 Task: Access a repository's "Projects" for task tracking.
Action: Mouse moved to (1191, 81)
Screenshot: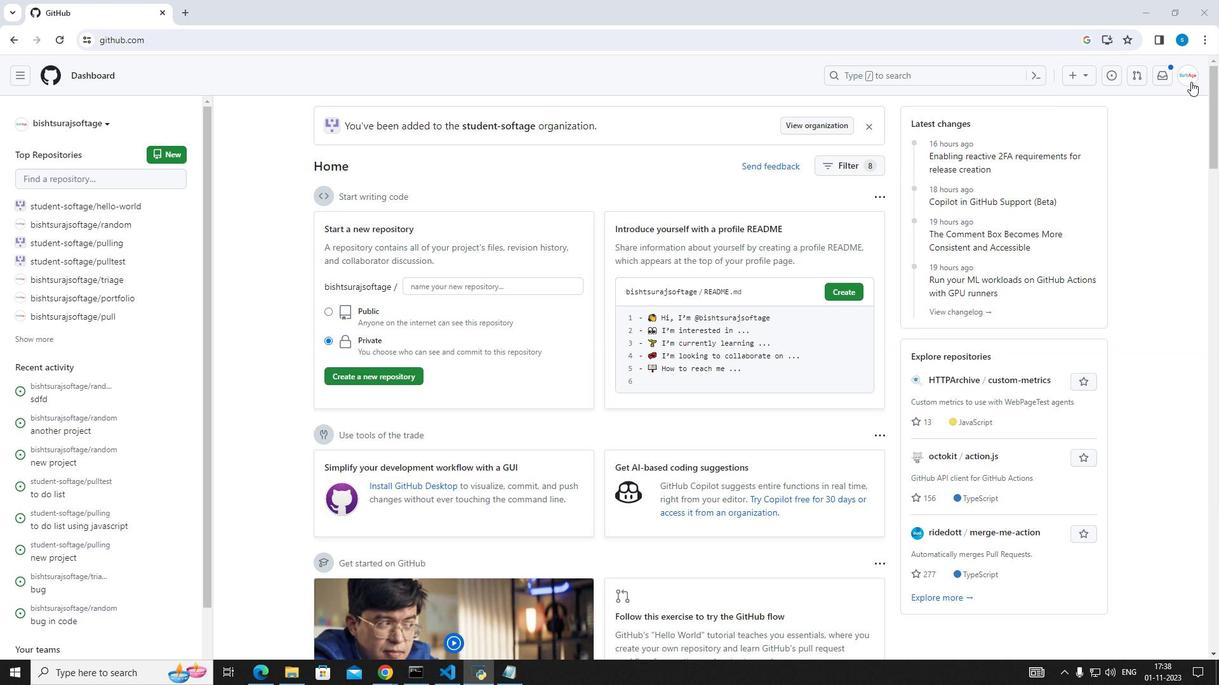 
Action: Mouse pressed left at (1191, 81)
Screenshot: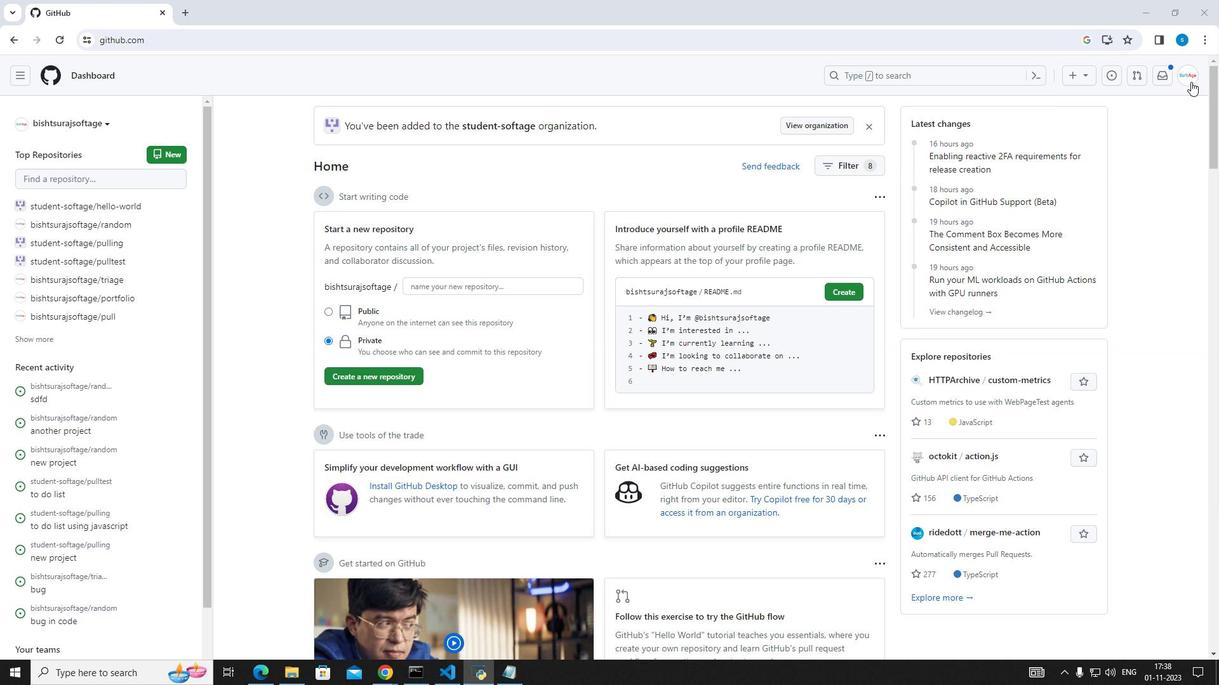 
Action: Mouse moved to (1100, 164)
Screenshot: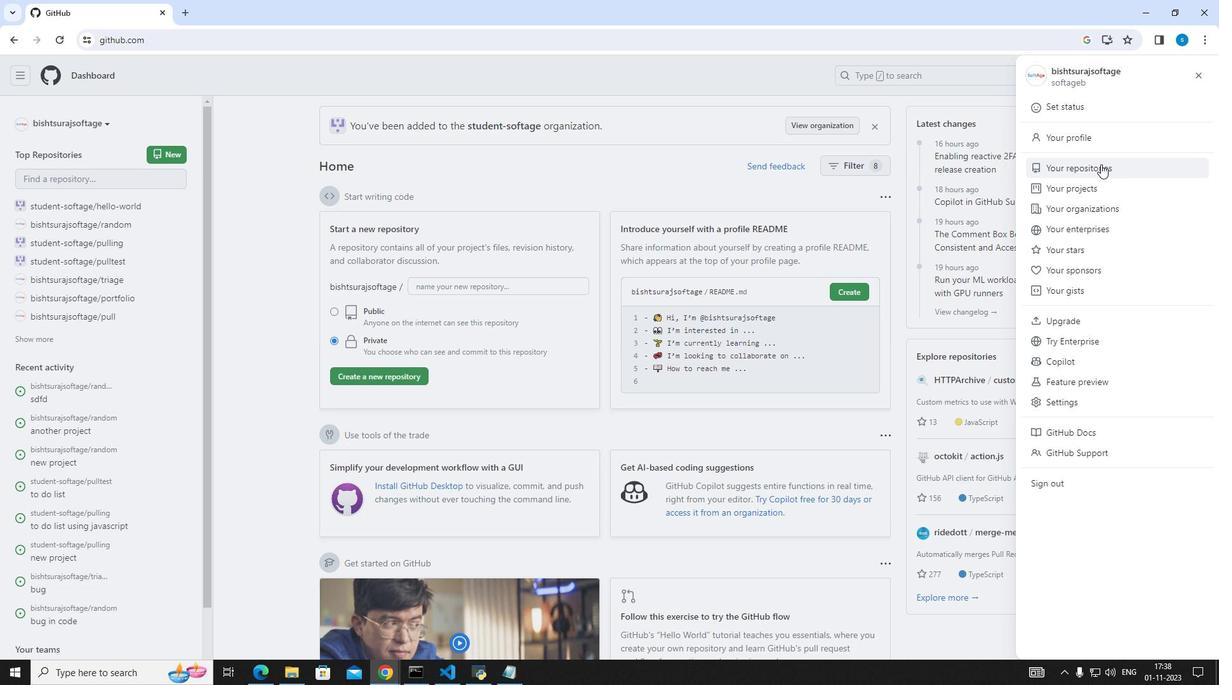 
Action: Mouse pressed left at (1100, 164)
Screenshot: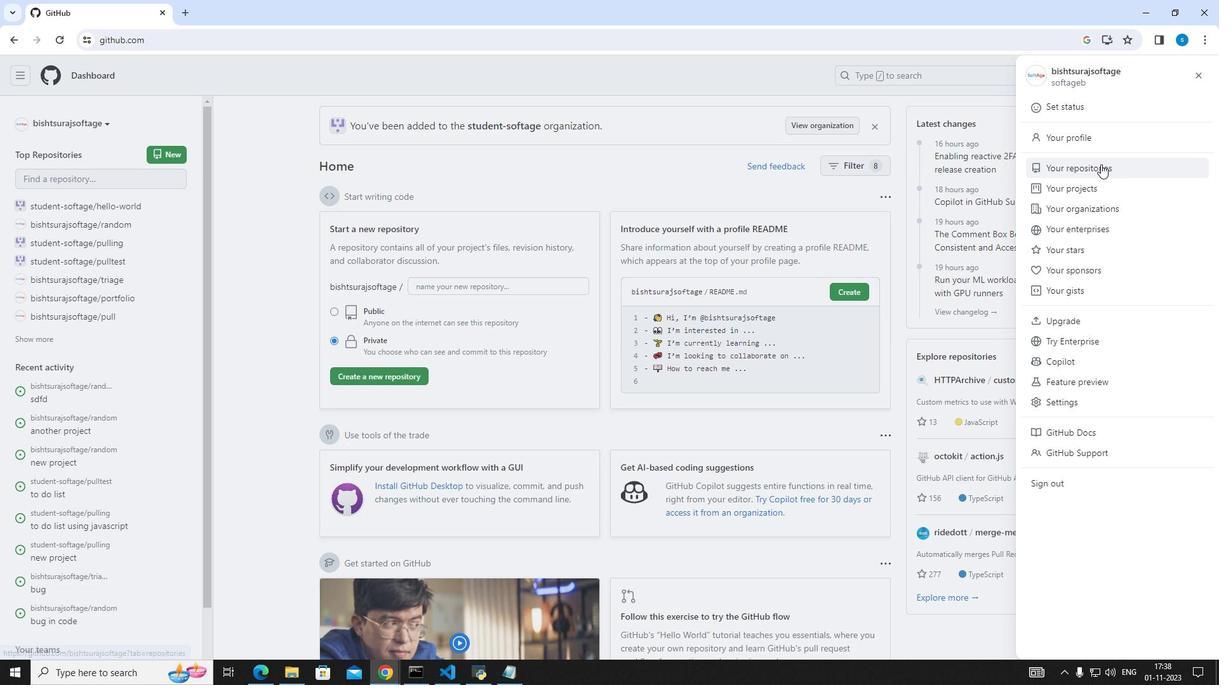 
Action: Mouse moved to (449, 187)
Screenshot: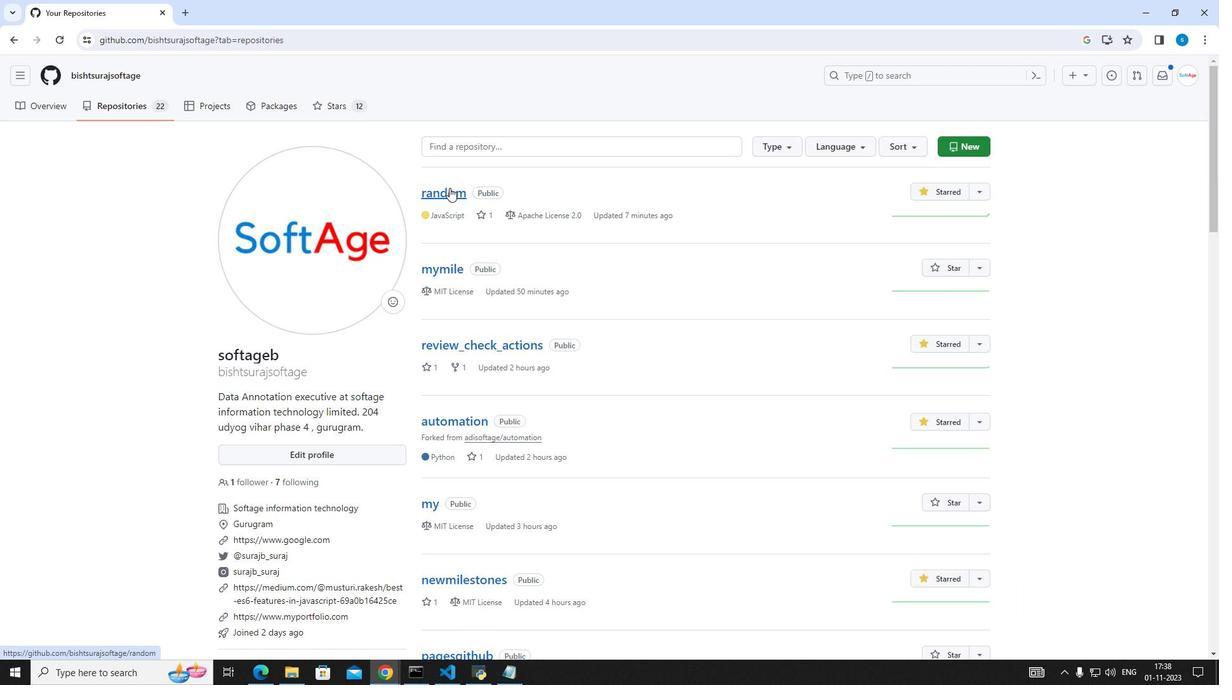 
Action: Mouse pressed left at (449, 187)
Screenshot: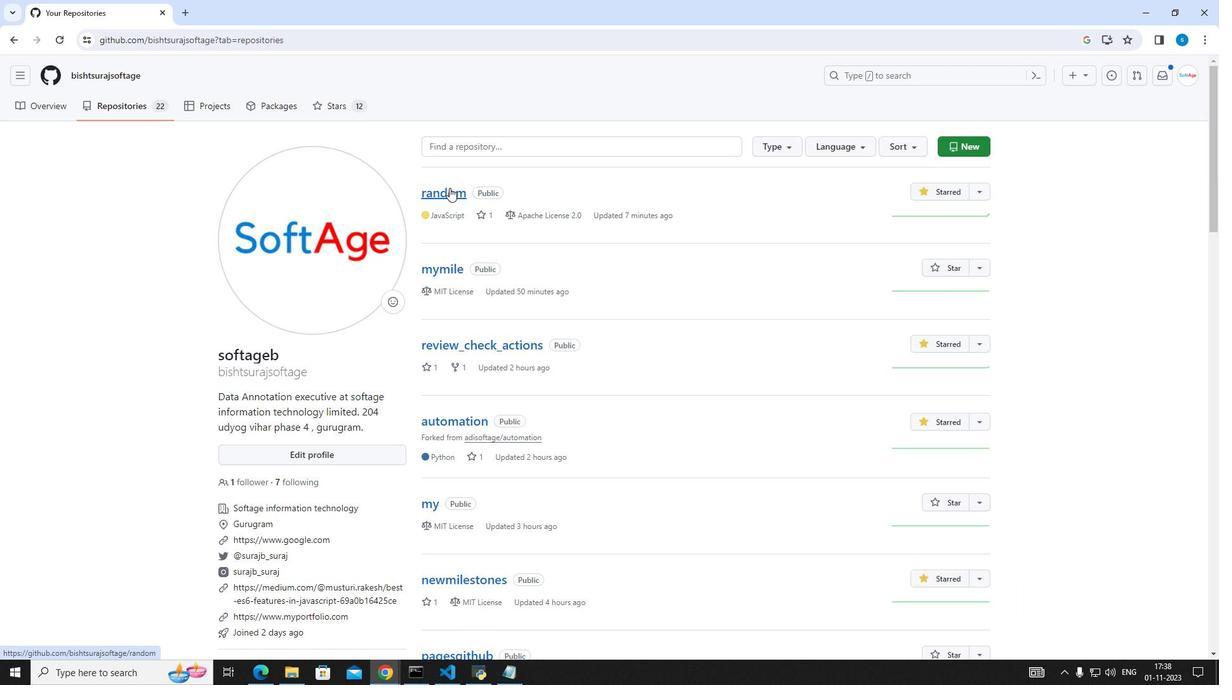 
Action: Mouse moved to (392, 106)
Screenshot: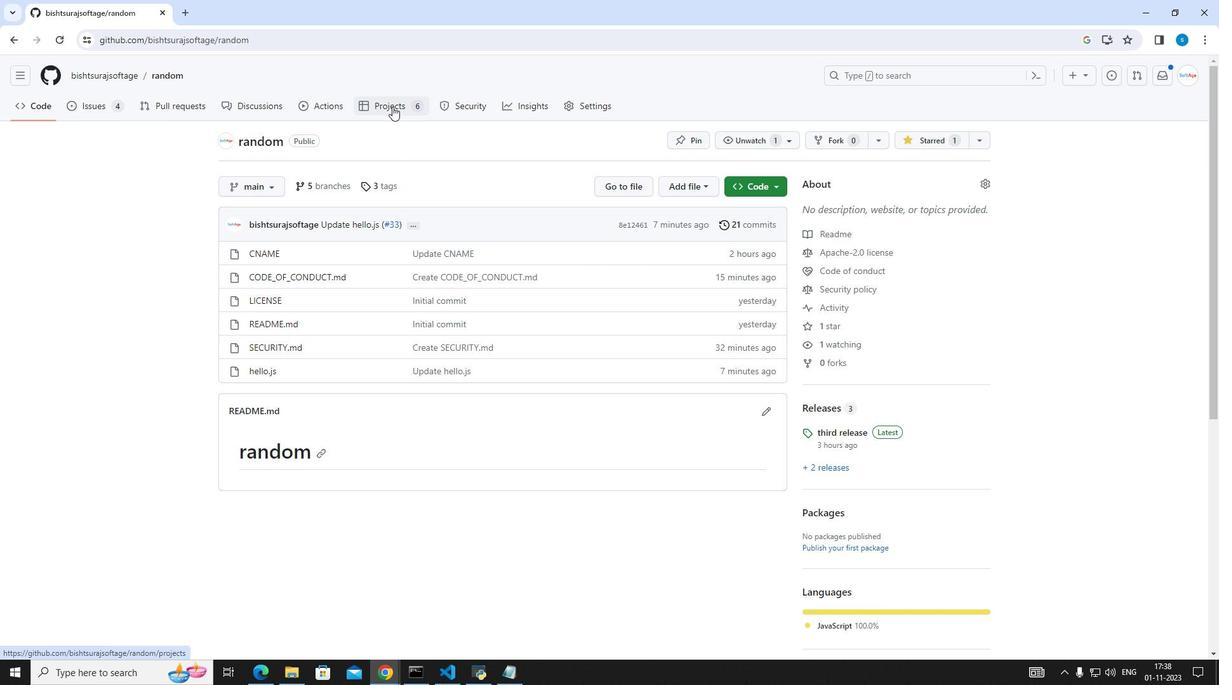 
Action: Mouse pressed left at (392, 106)
Screenshot: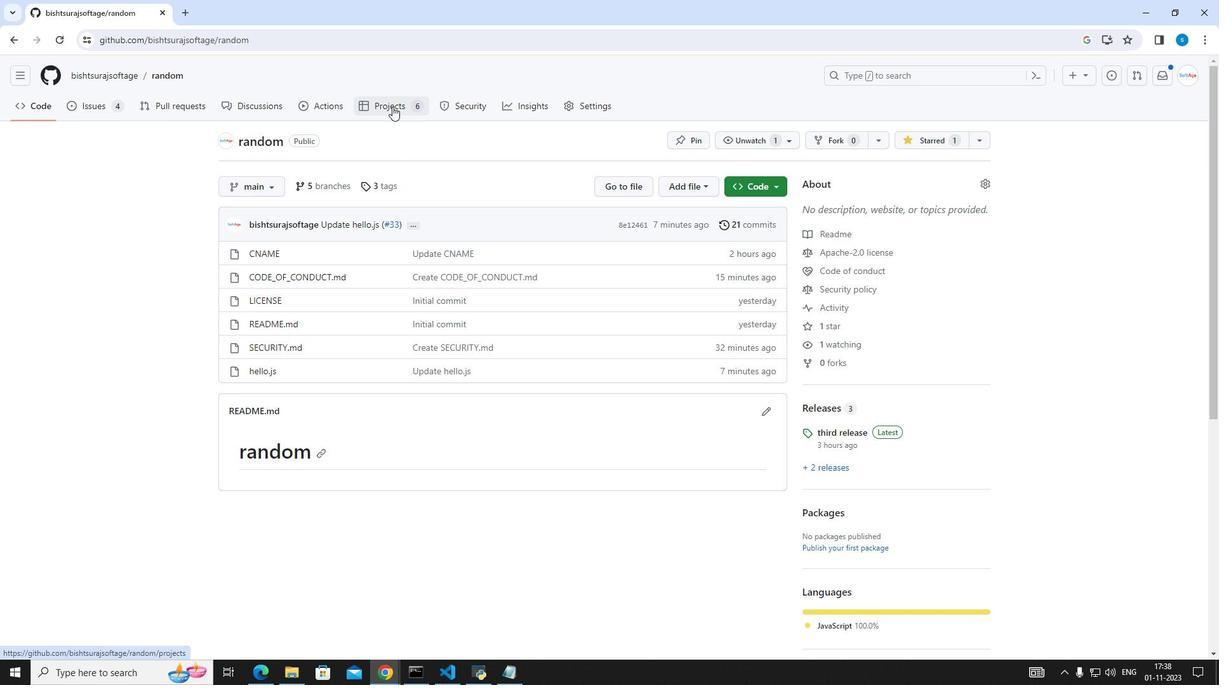 
Action: Mouse moved to (265, 339)
Screenshot: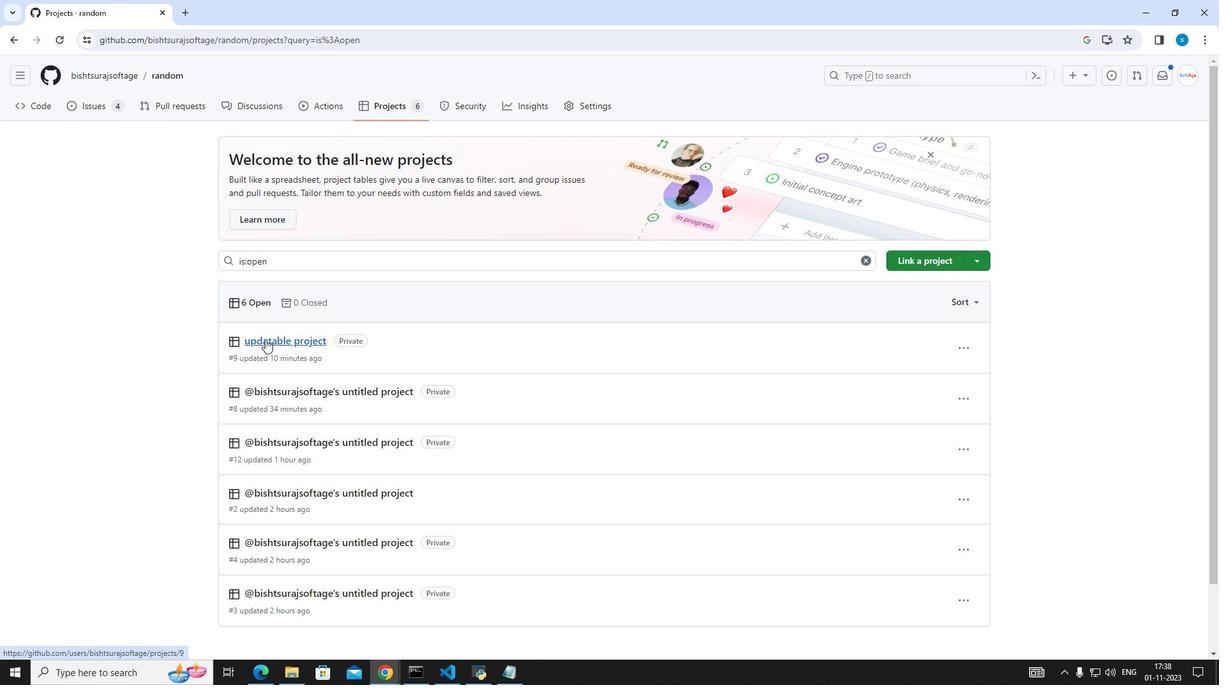 
Action: Mouse pressed left at (265, 339)
Screenshot: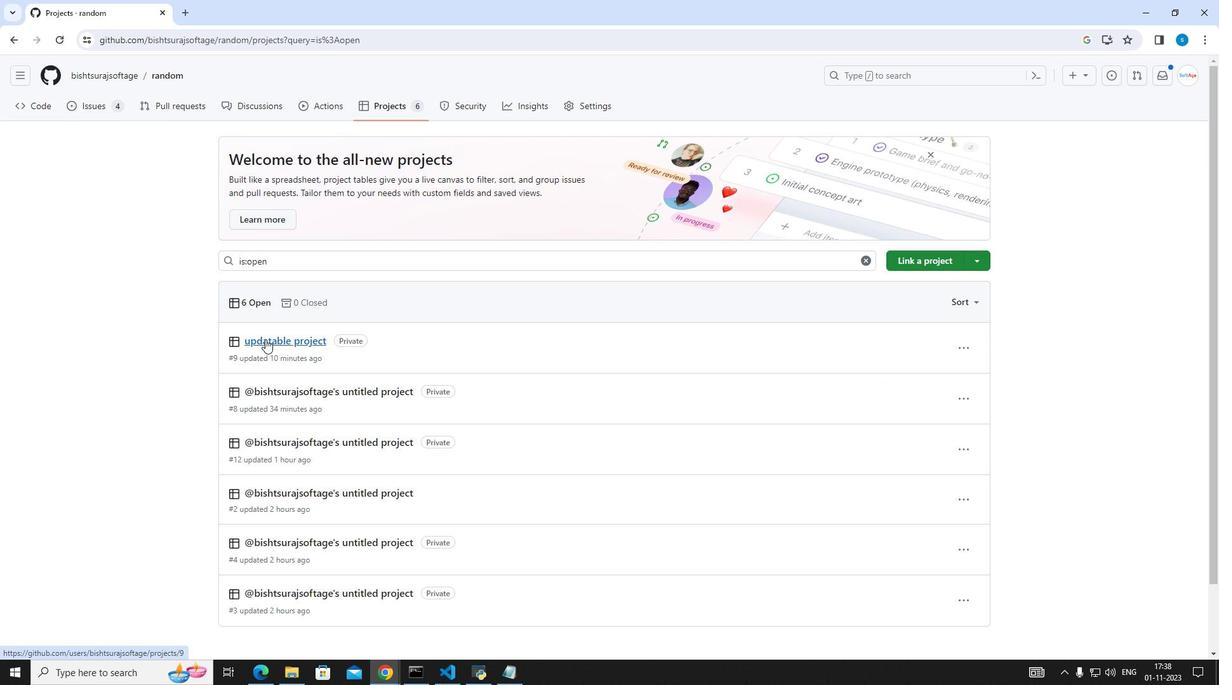 
Action: Mouse moved to (409, 414)
Screenshot: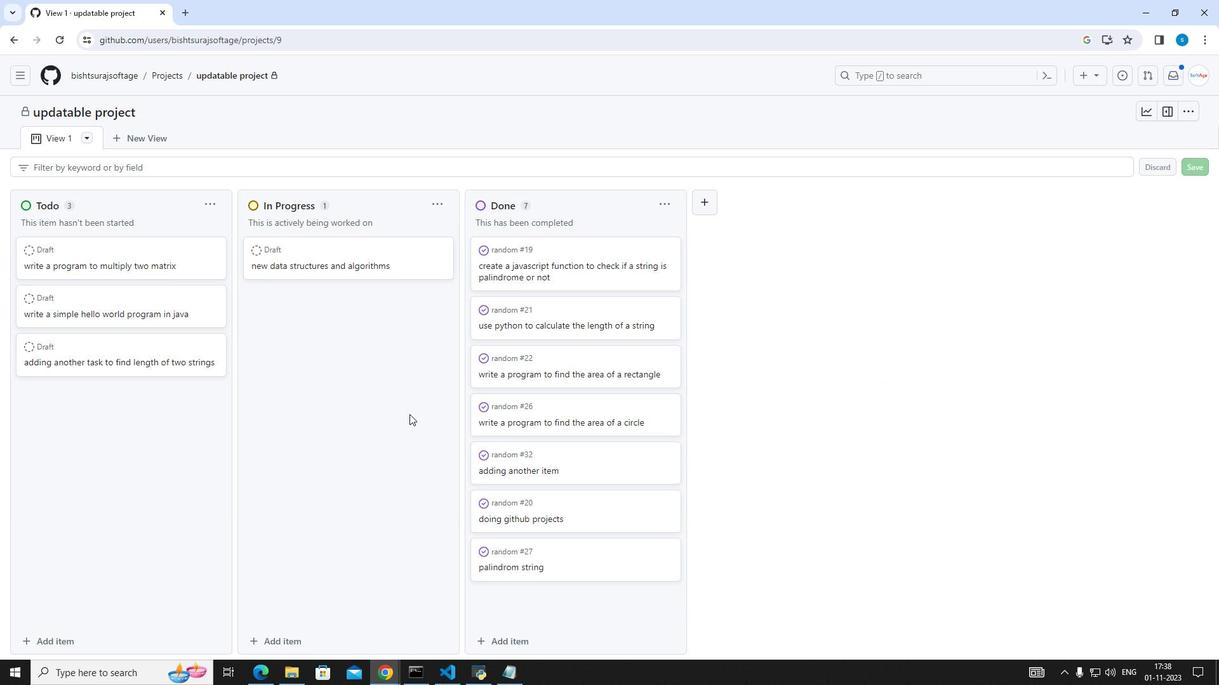
